 Task: Sort the products by price (lowest first).
Action: Mouse moved to (22, 69)
Screenshot: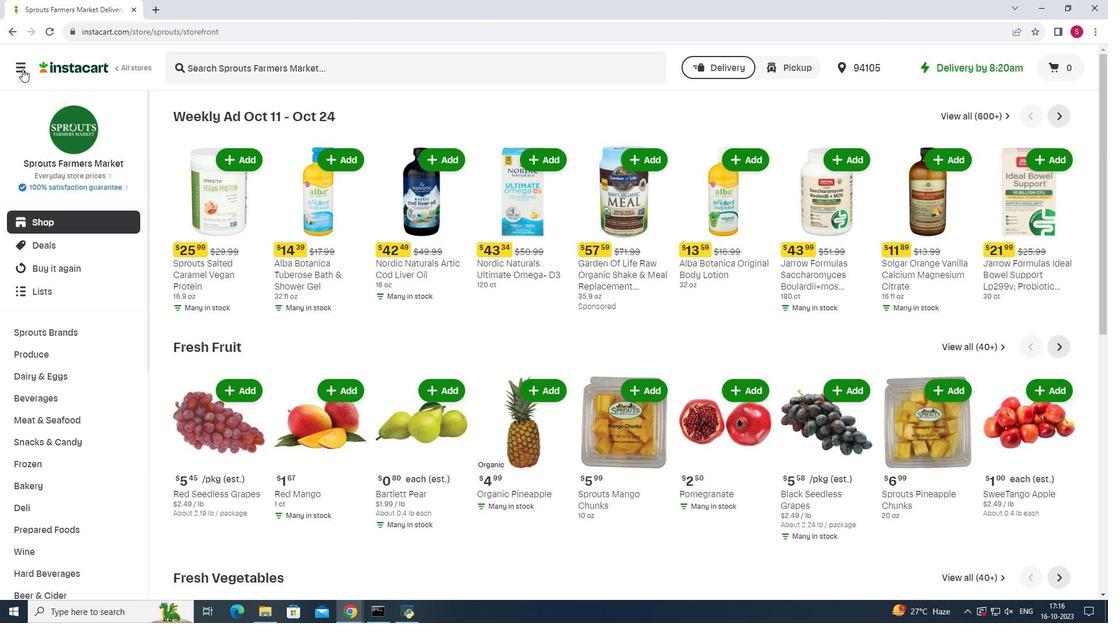 
Action: Mouse pressed left at (22, 69)
Screenshot: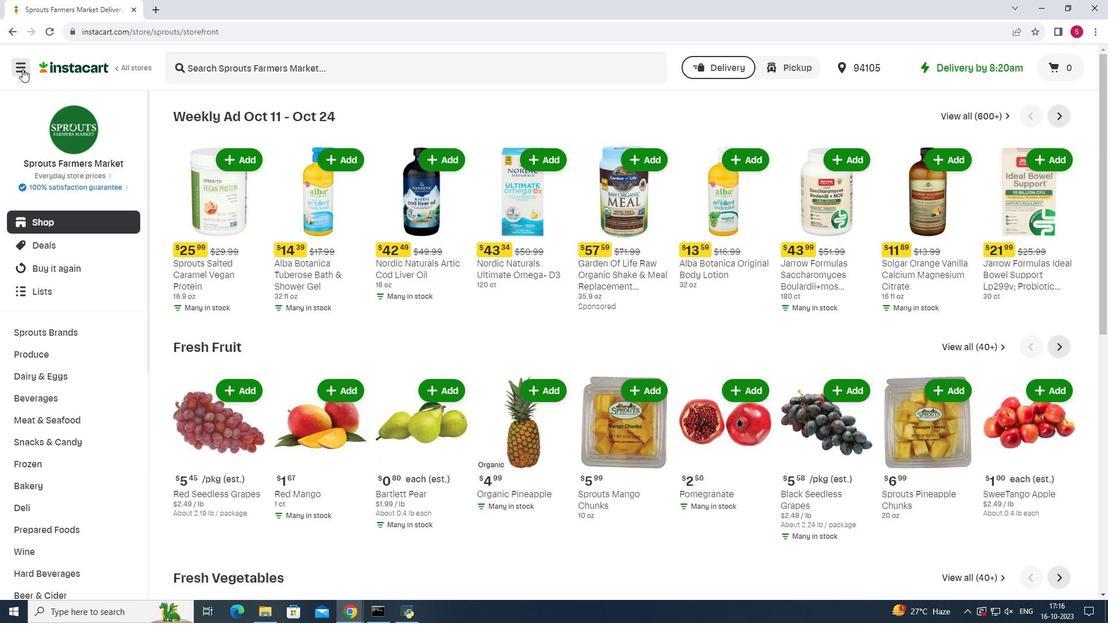 
Action: Mouse moved to (70, 301)
Screenshot: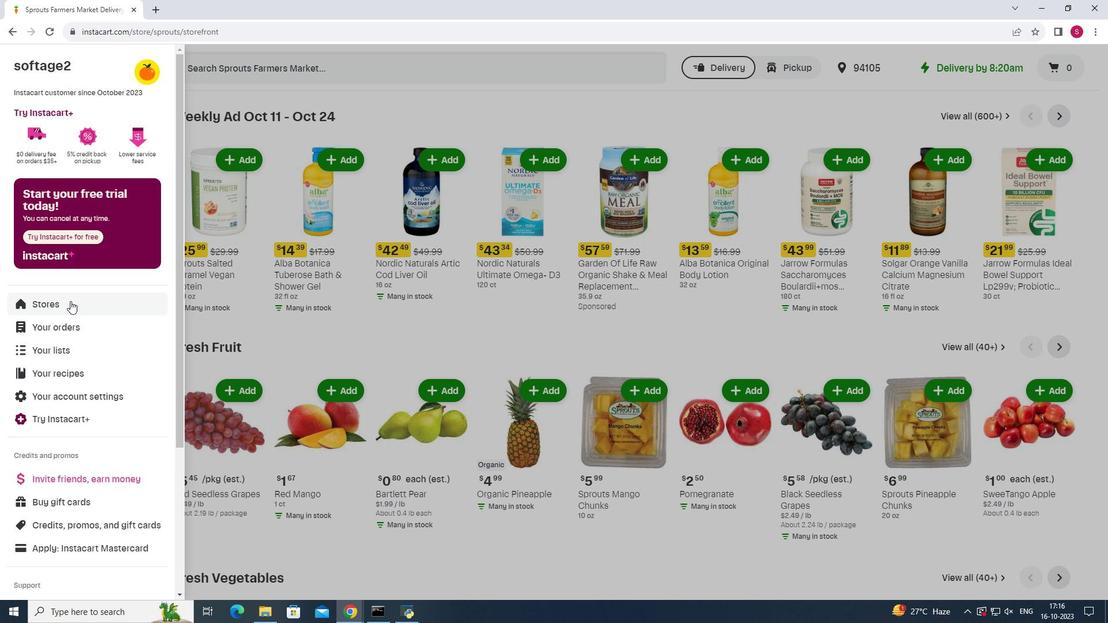 
Action: Mouse pressed left at (70, 301)
Screenshot: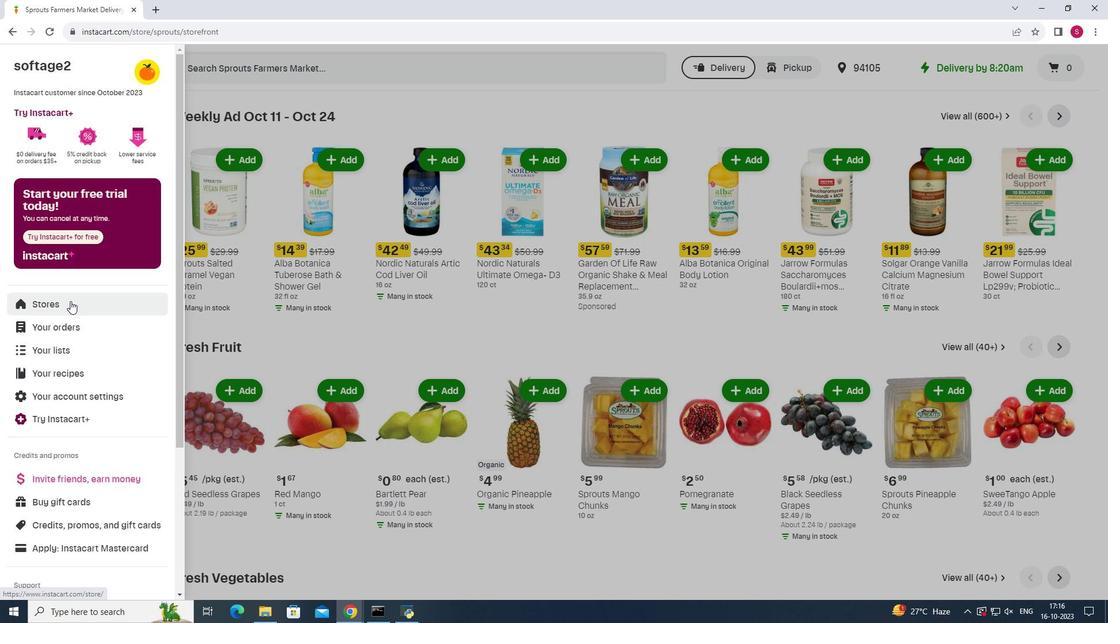 
Action: Mouse moved to (268, 101)
Screenshot: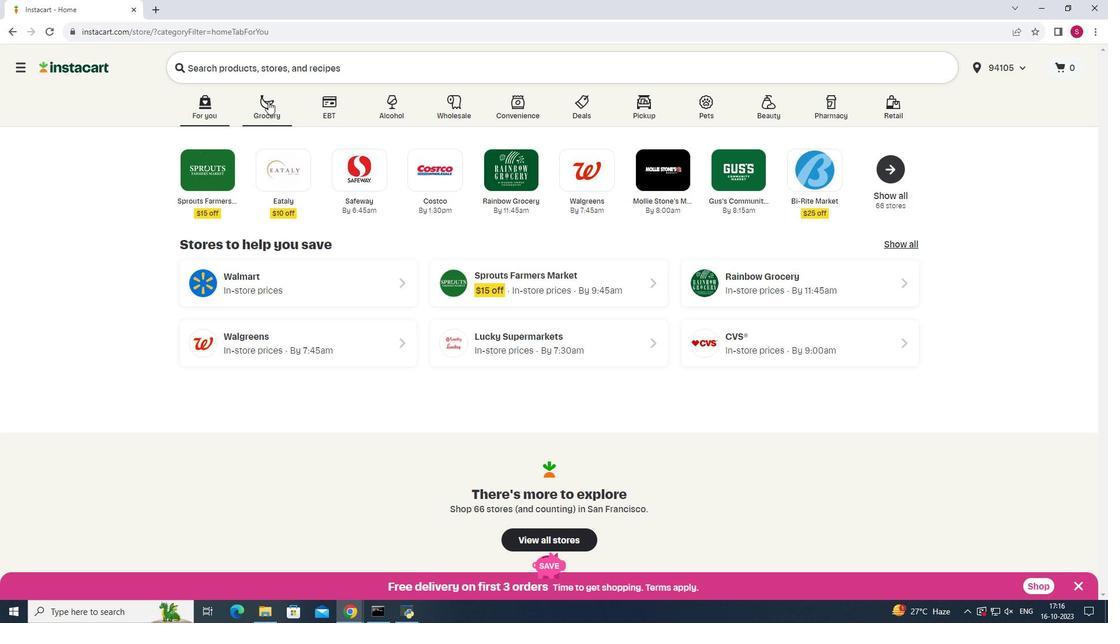 
Action: Mouse pressed left at (268, 101)
Screenshot: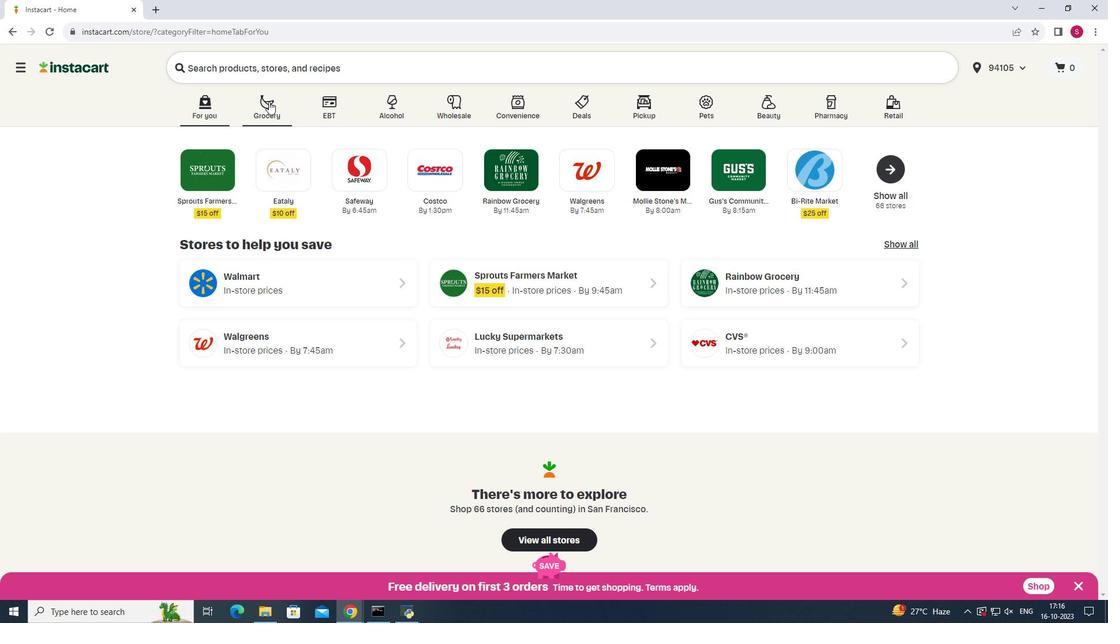 
Action: Mouse moved to (772, 162)
Screenshot: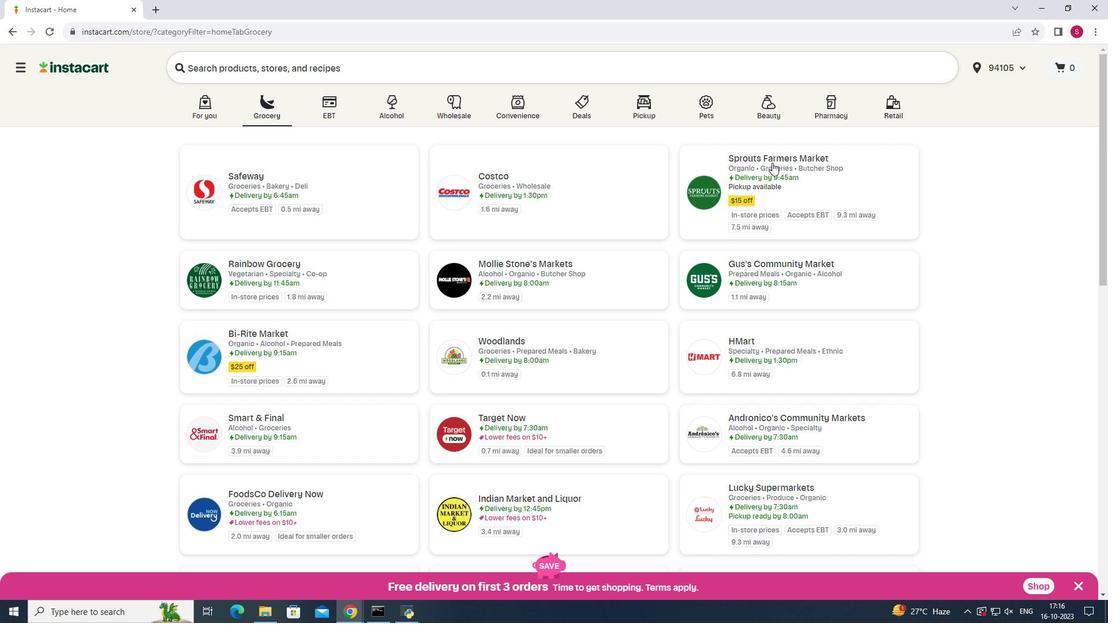 
Action: Mouse pressed left at (772, 162)
Screenshot: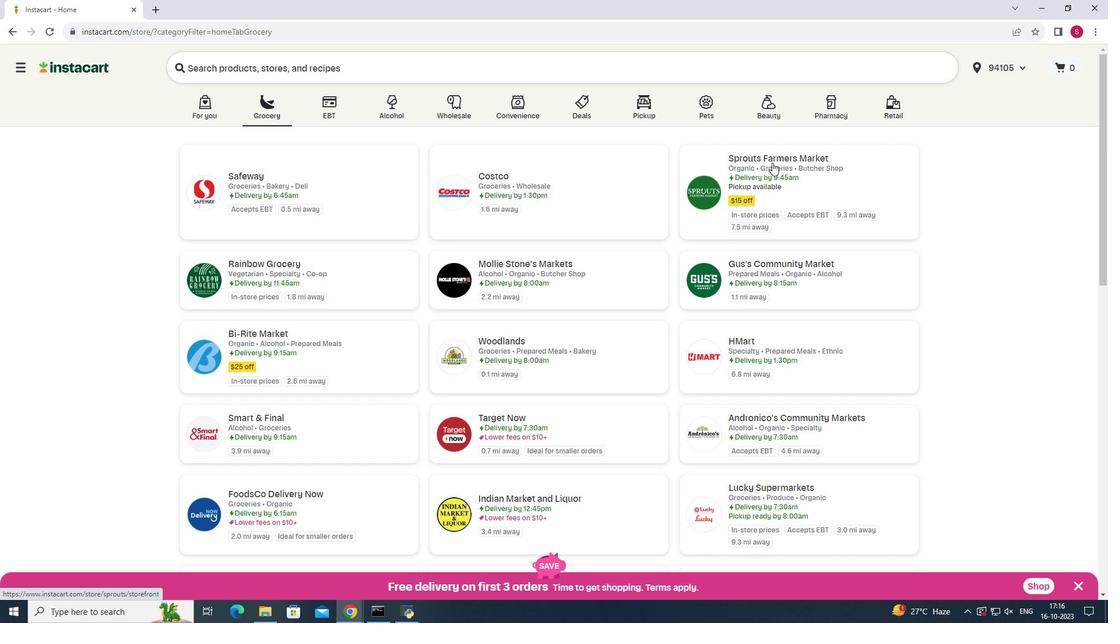 
Action: Mouse moved to (61, 418)
Screenshot: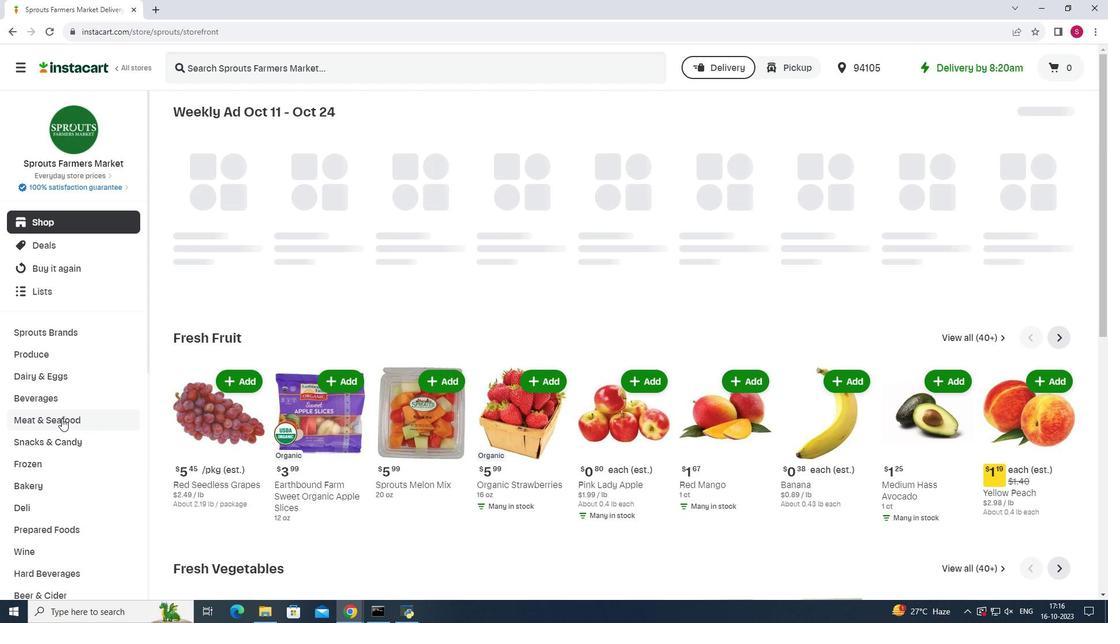 
Action: Mouse pressed left at (61, 418)
Screenshot: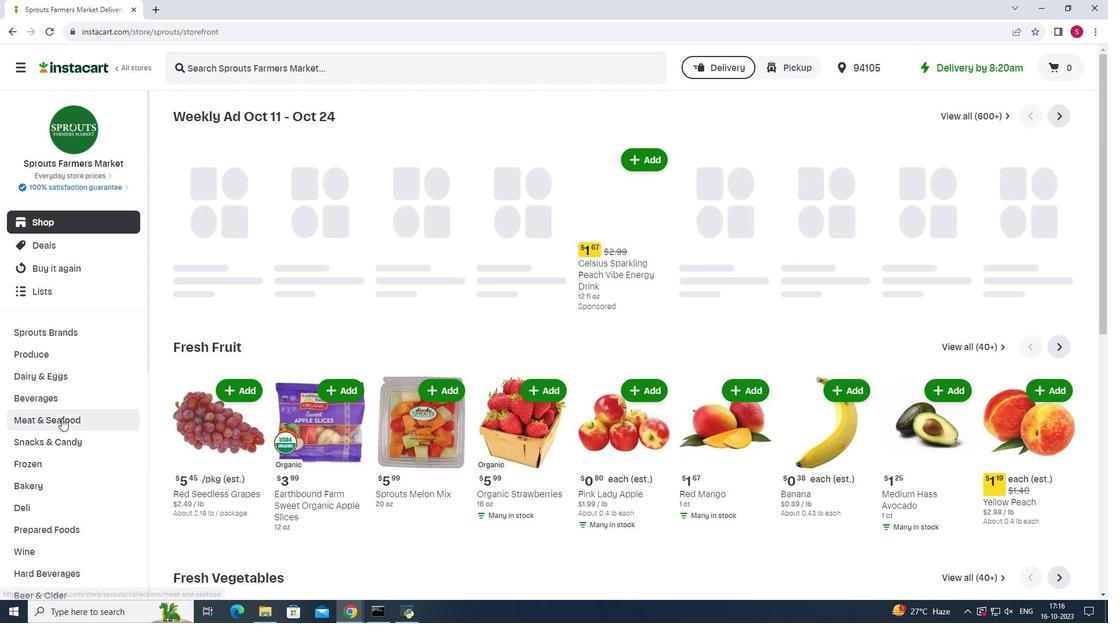 
Action: Mouse moved to (851, 140)
Screenshot: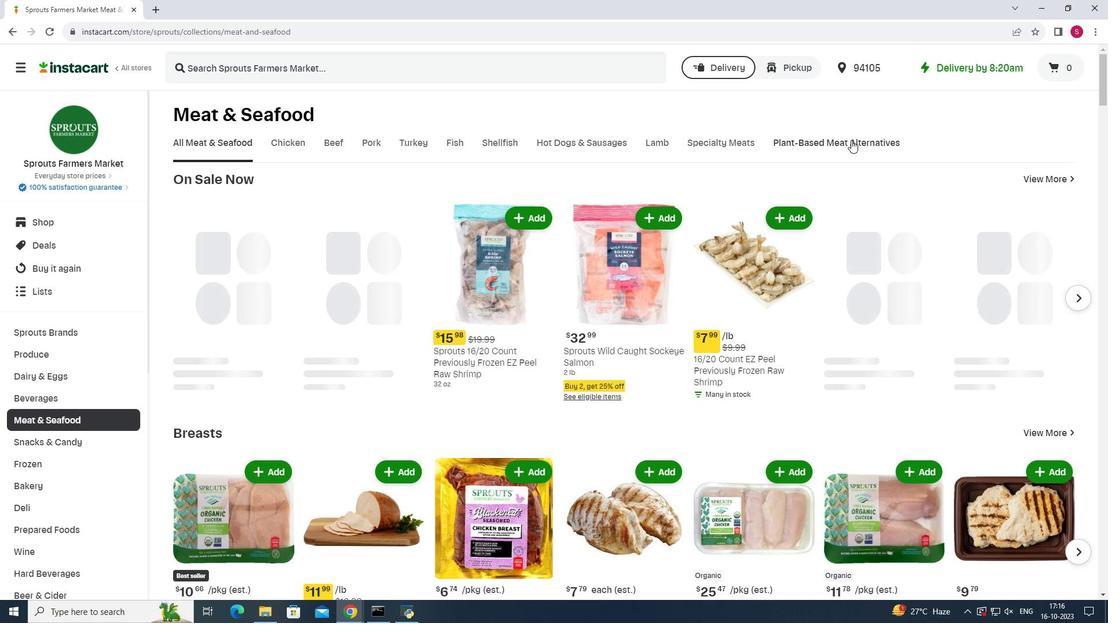 
Action: Mouse pressed left at (851, 140)
Screenshot: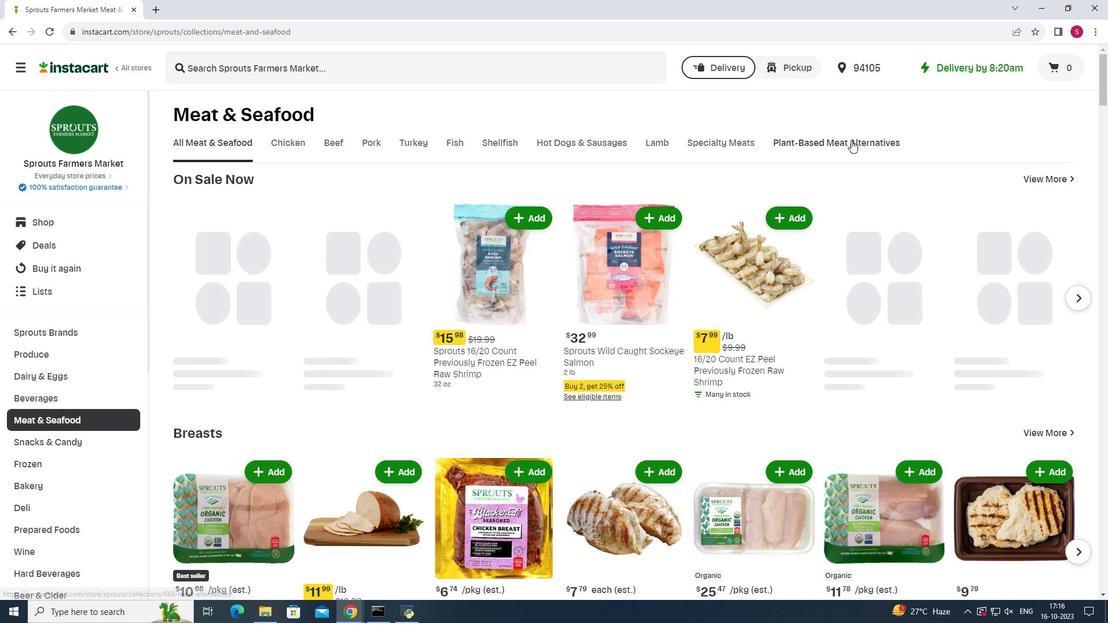 
Action: Mouse moved to (457, 187)
Screenshot: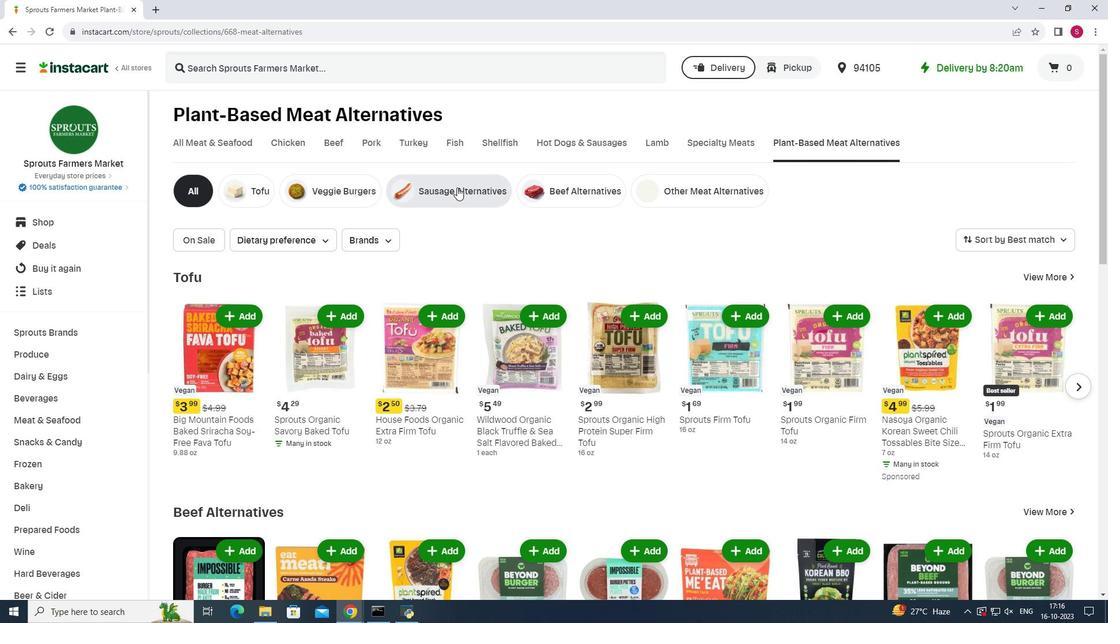 
Action: Mouse pressed left at (457, 187)
Screenshot: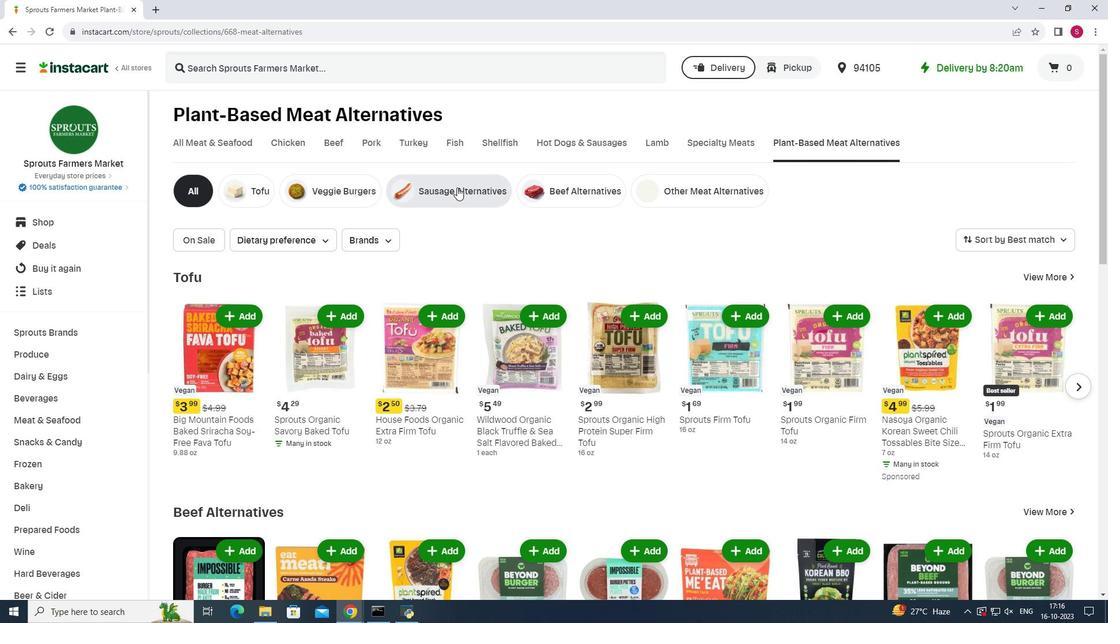 
Action: Mouse moved to (1043, 239)
Screenshot: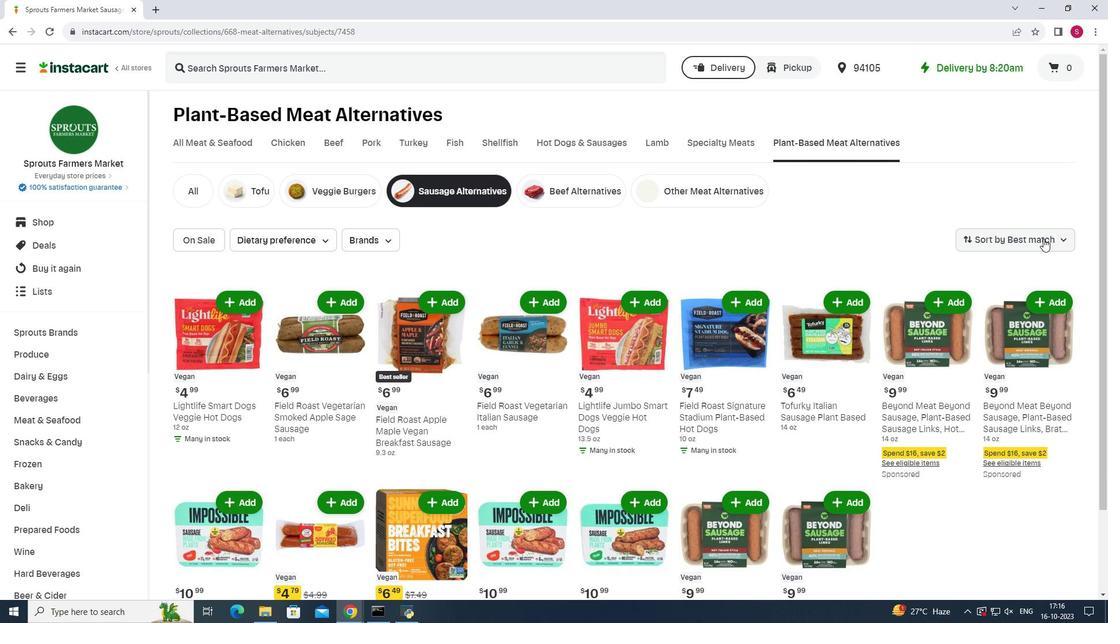
Action: Mouse pressed left at (1043, 239)
Screenshot: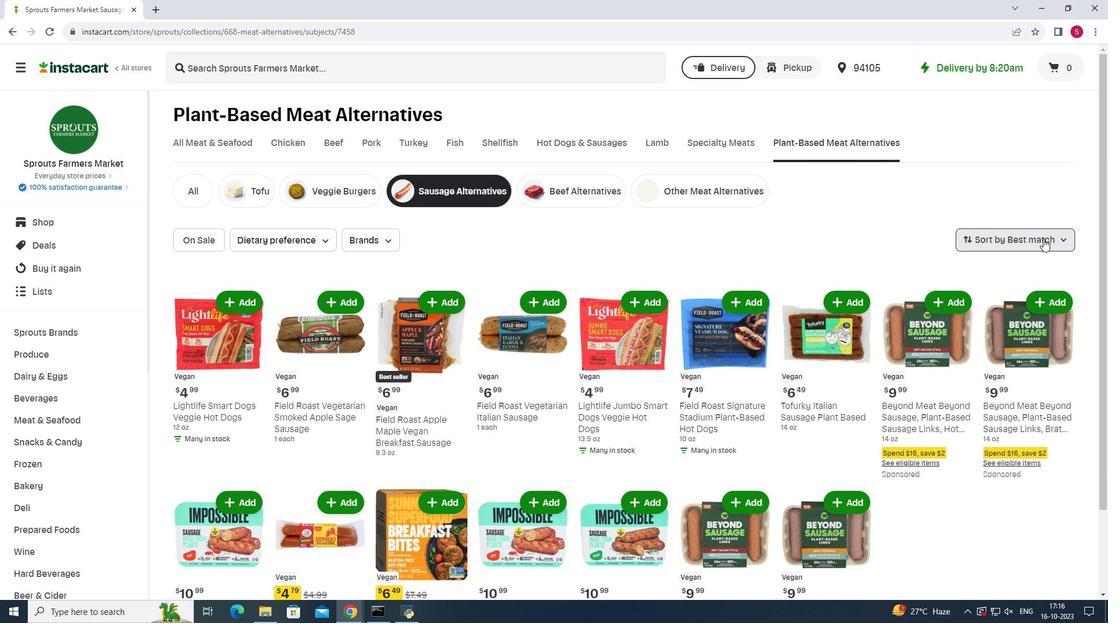 
Action: Mouse moved to (1032, 294)
Screenshot: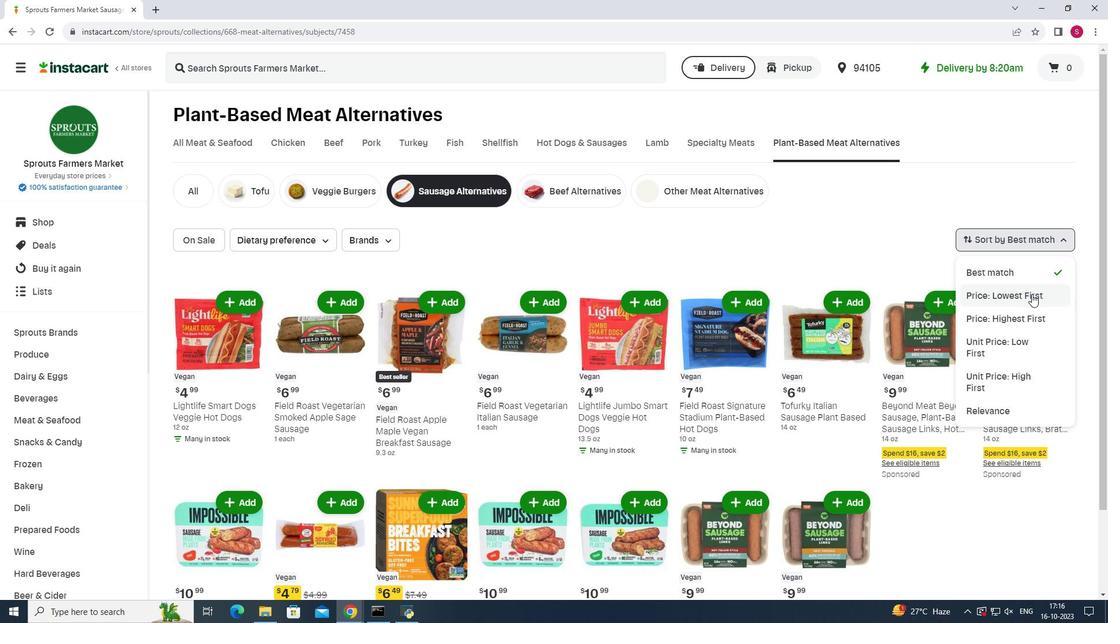 
Action: Mouse pressed left at (1032, 294)
Screenshot: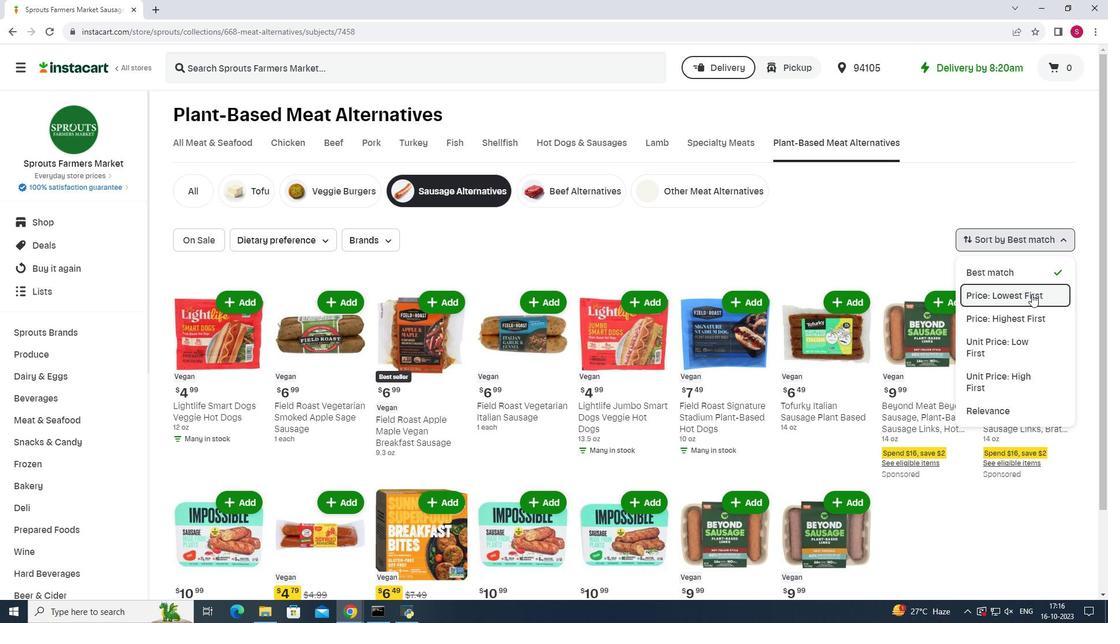 
Action: Mouse moved to (833, 251)
Screenshot: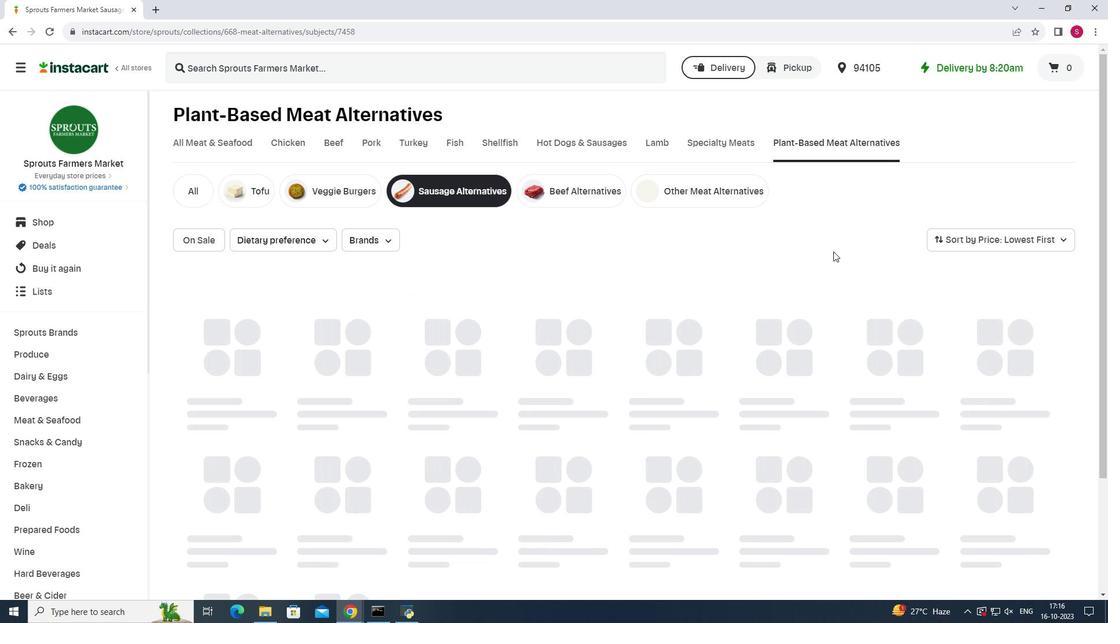 
Action: Mouse scrolled (833, 251) with delta (0, 0)
Screenshot: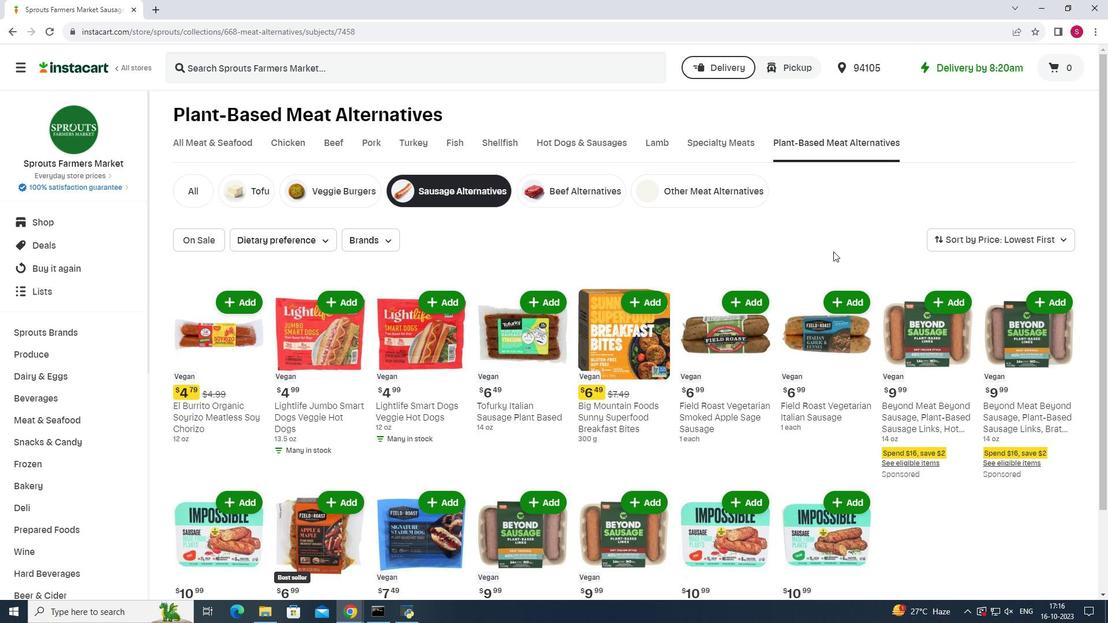 
Action: Mouse scrolled (833, 251) with delta (0, 0)
Screenshot: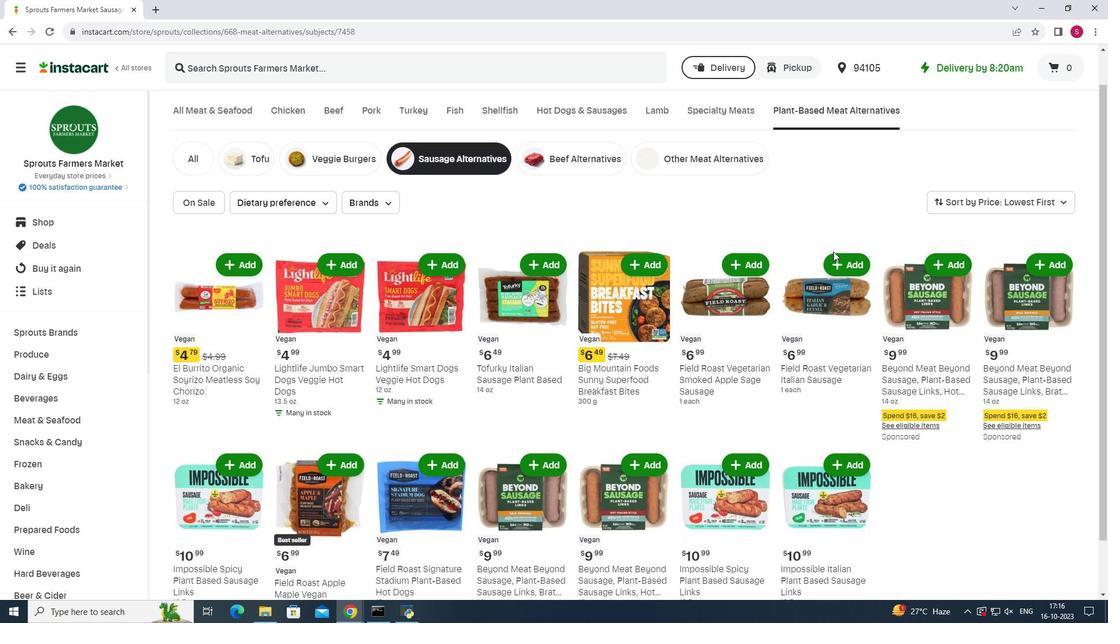 
Action: Mouse scrolled (833, 252) with delta (0, 0)
Screenshot: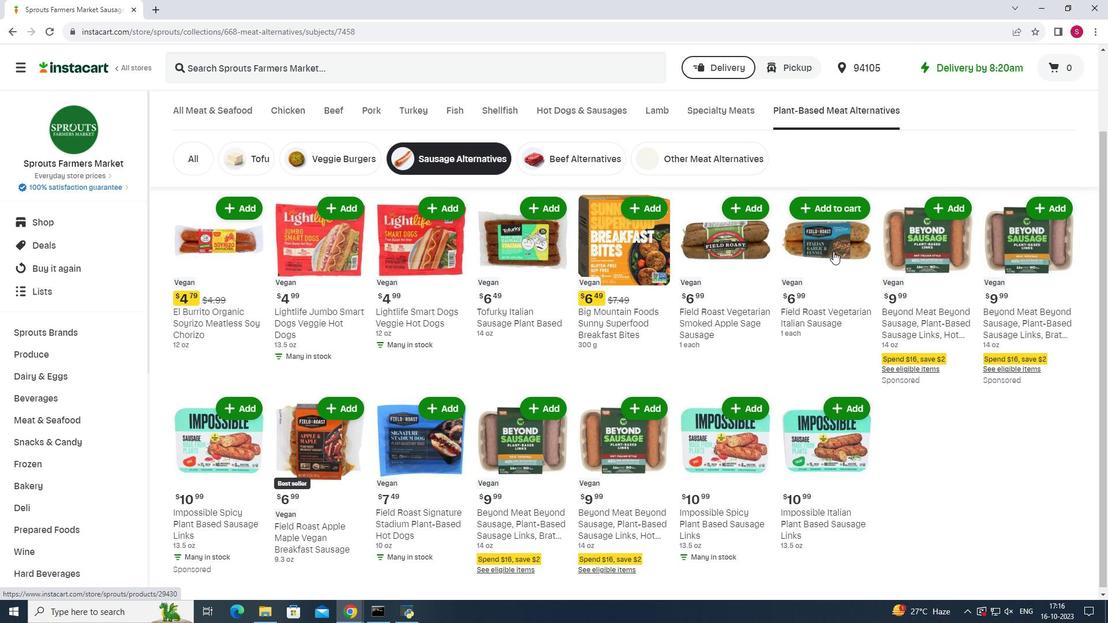 
